 Task: Create in the project AgileExpert and in the Backlog issue 'Implement a new cloud-based inventory management system for a company with advanced inventory tracking and restocking features' a child issue 'Serverless computing application cost optimization and remediation', and assign it to team member softage.2@softage.net. Create in the project AgileExpert and in the Backlog issue 'Integrate a new gamification feature into an existing mobile application to increase user engagement and retention' a child issue 'Automated infrastructure security incident response testing and reporting', and assign it to team member softage.3@softage.net
Action: Mouse scrolled (486, 431) with delta (0, 0)
Screenshot: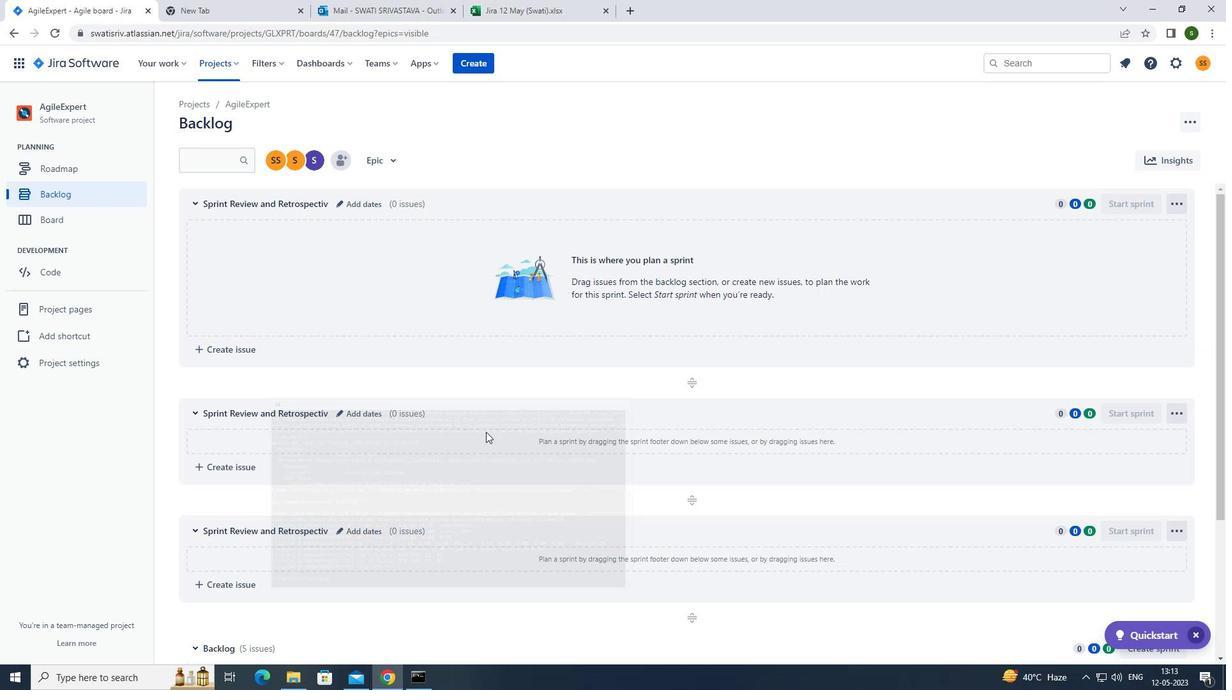
Action: Mouse scrolled (486, 431) with delta (0, 0)
Screenshot: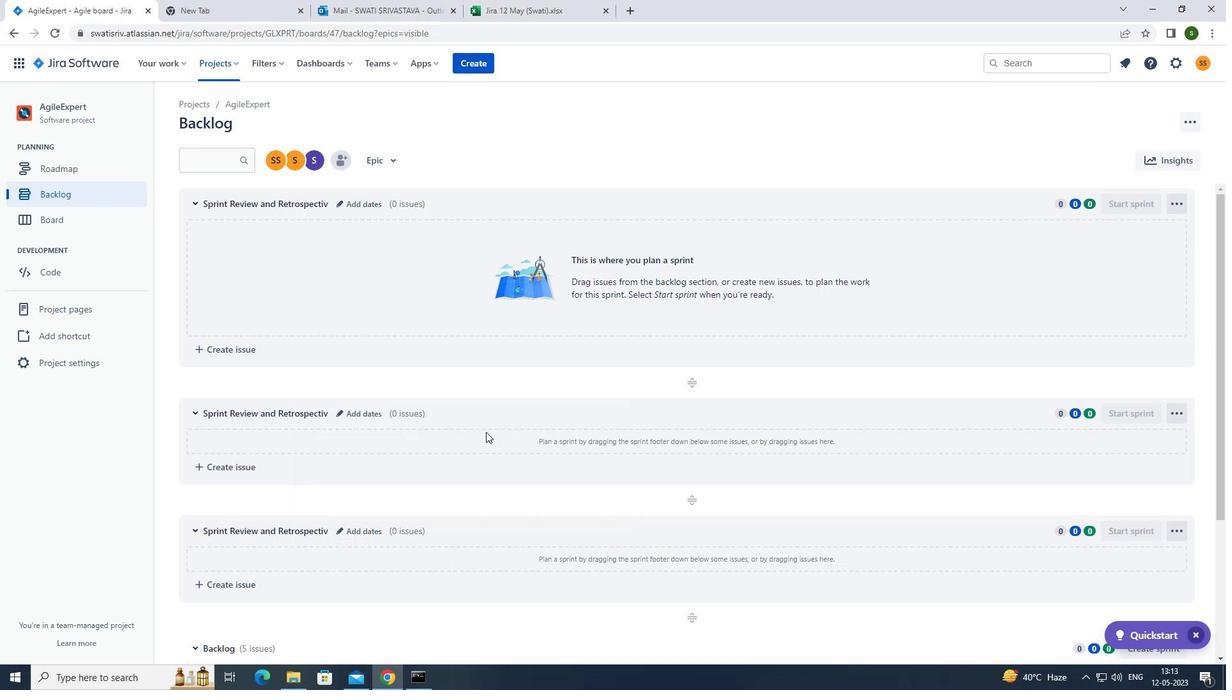 
Action: Mouse scrolled (486, 431) with delta (0, 0)
Screenshot: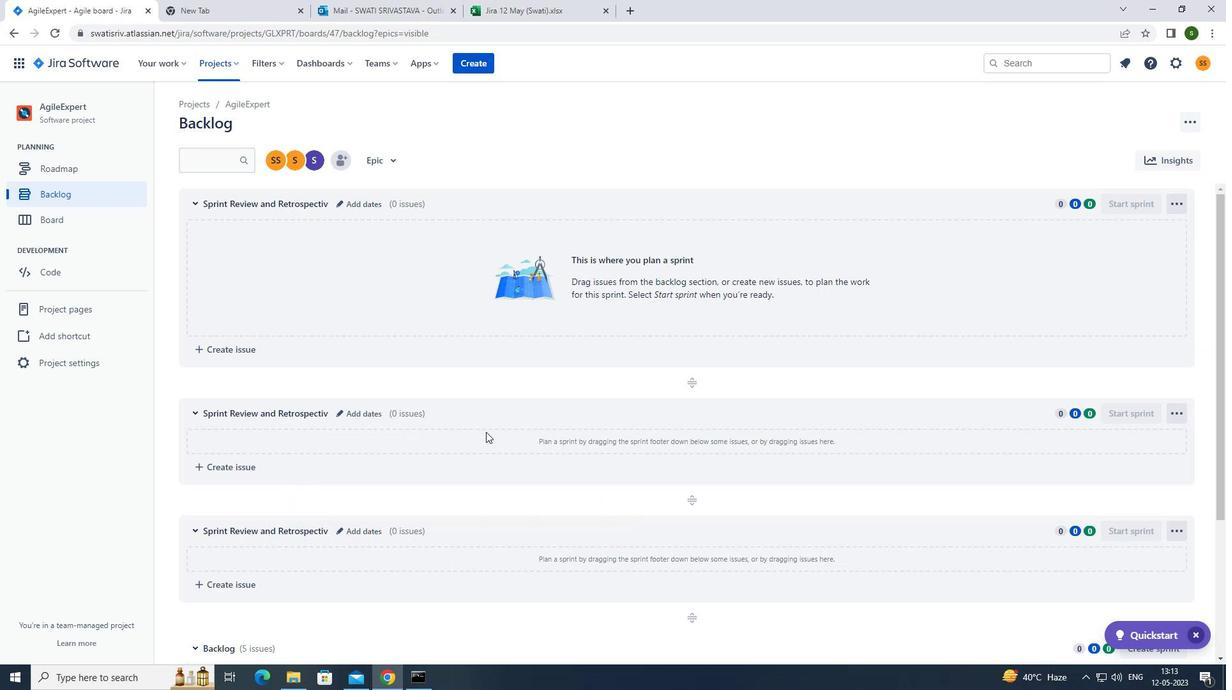 
Action: Mouse scrolled (486, 431) with delta (0, 0)
Screenshot: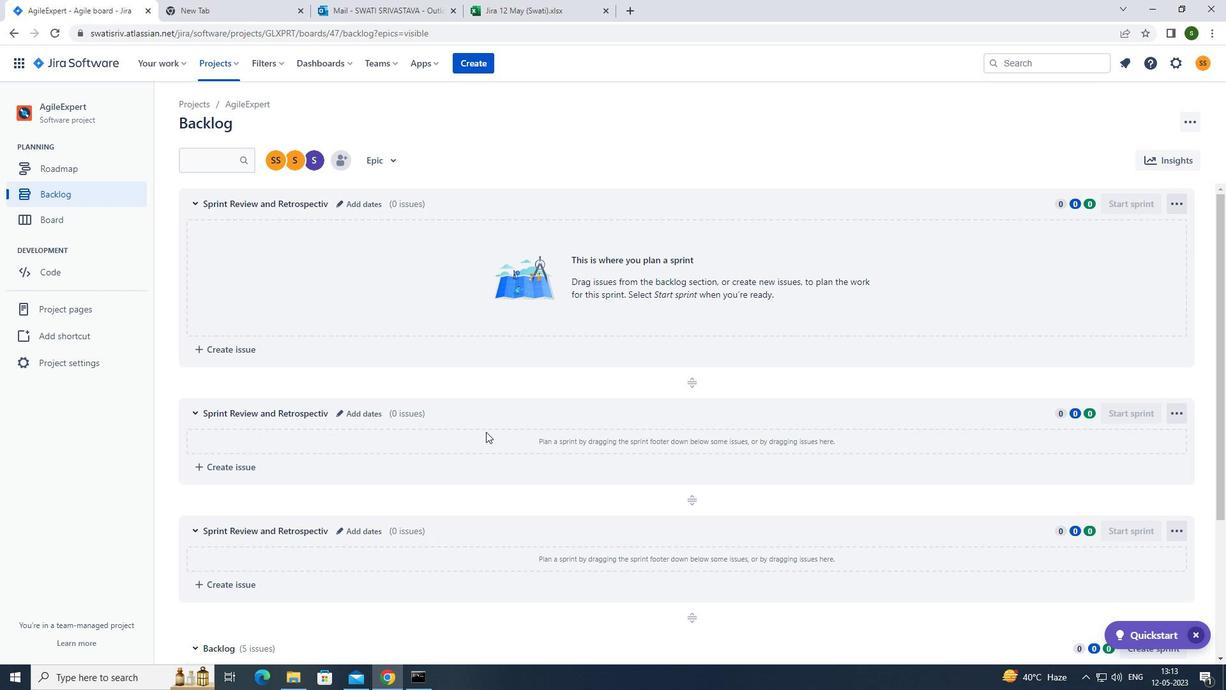 
Action: Mouse scrolled (486, 431) with delta (0, 0)
Screenshot: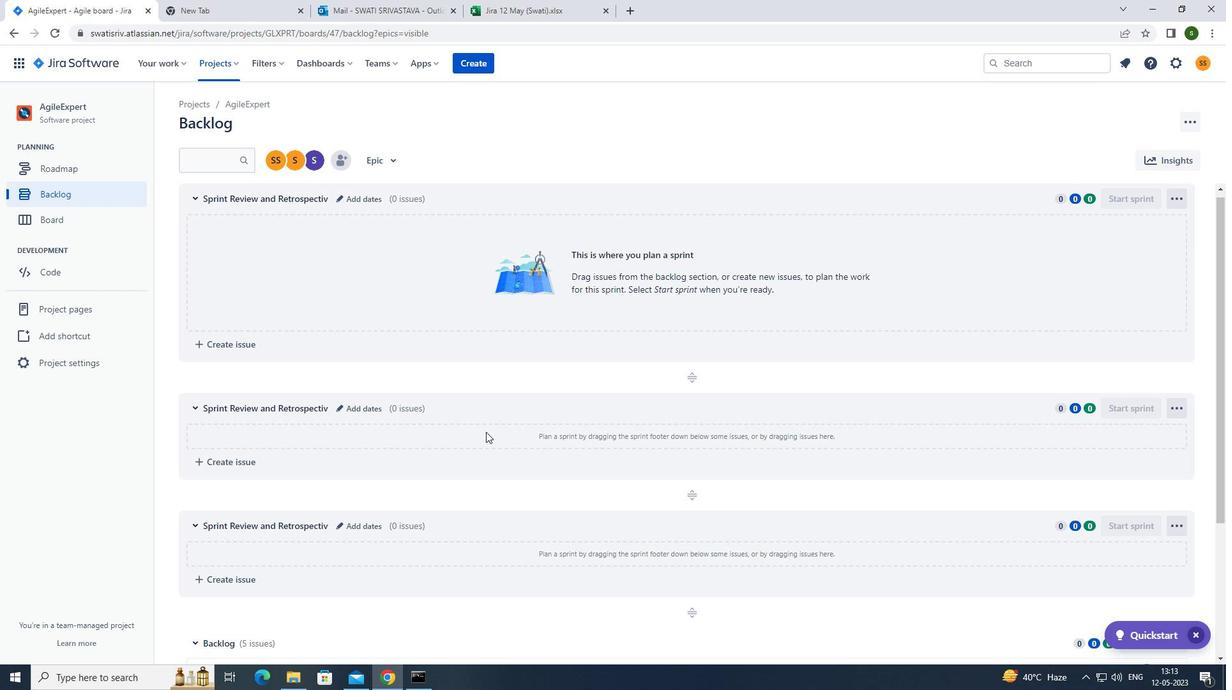 
Action: Mouse scrolled (486, 431) with delta (0, 0)
Screenshot: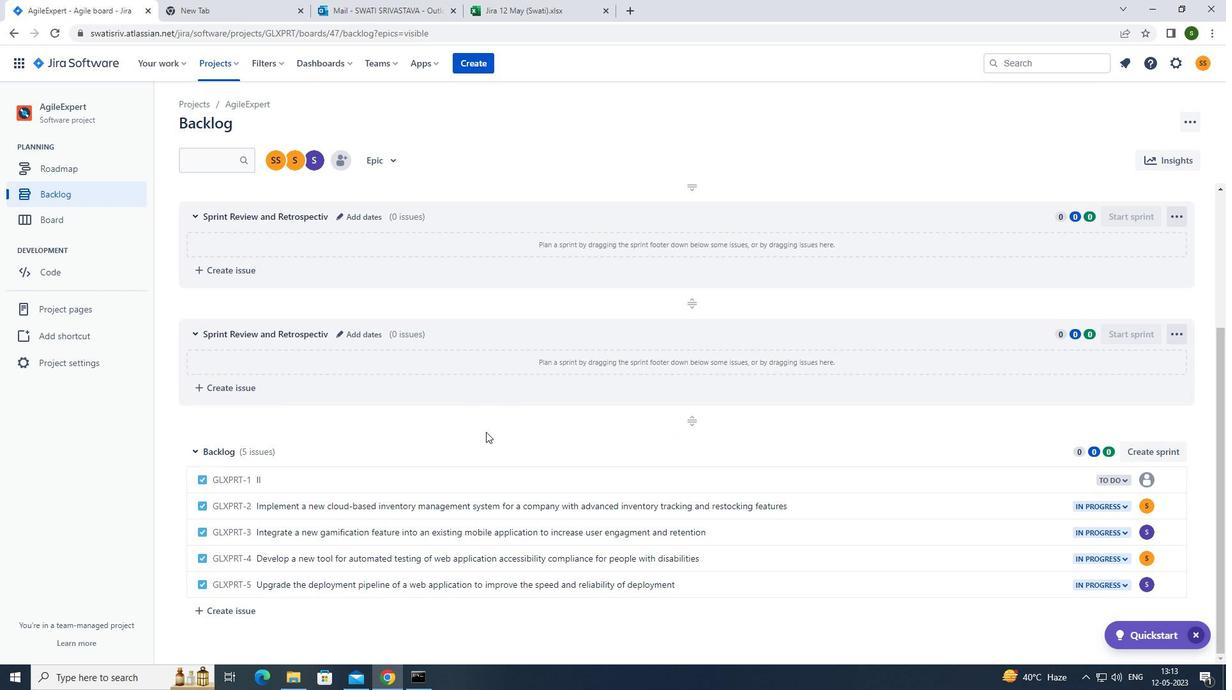 
Action: Mouse scrolled (486, 431) with delta (0, 0)
Screenshot: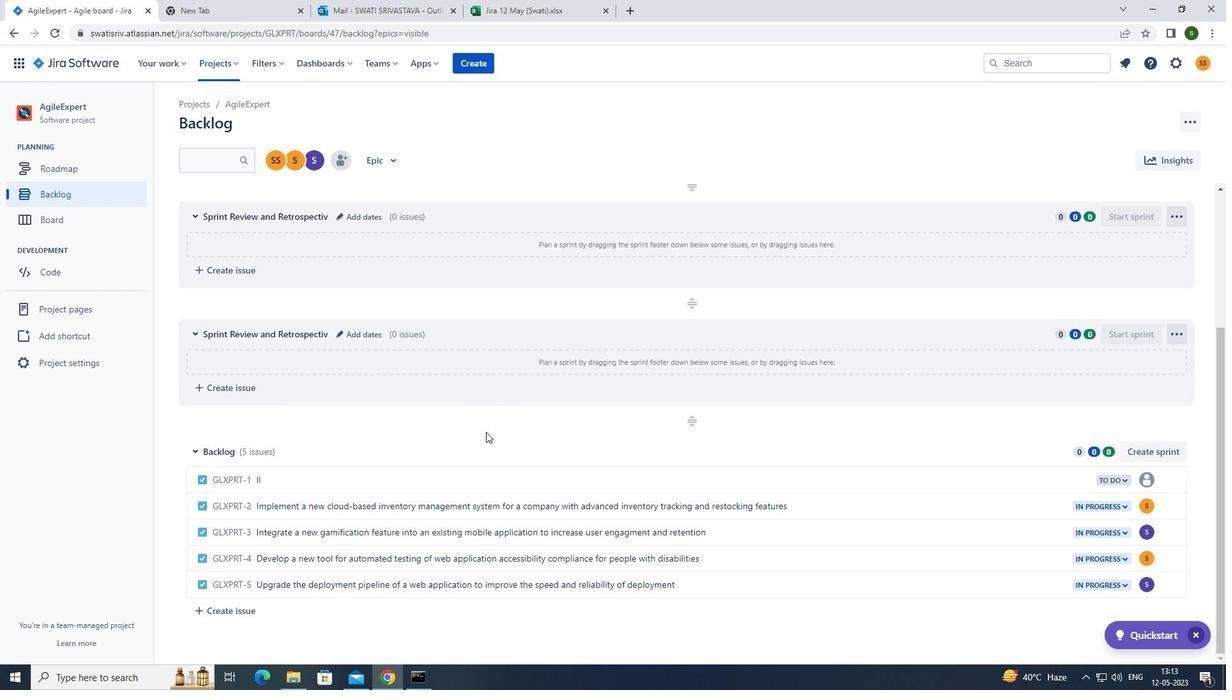 
Action: Mouse moved to (862, 511)
Screenshot: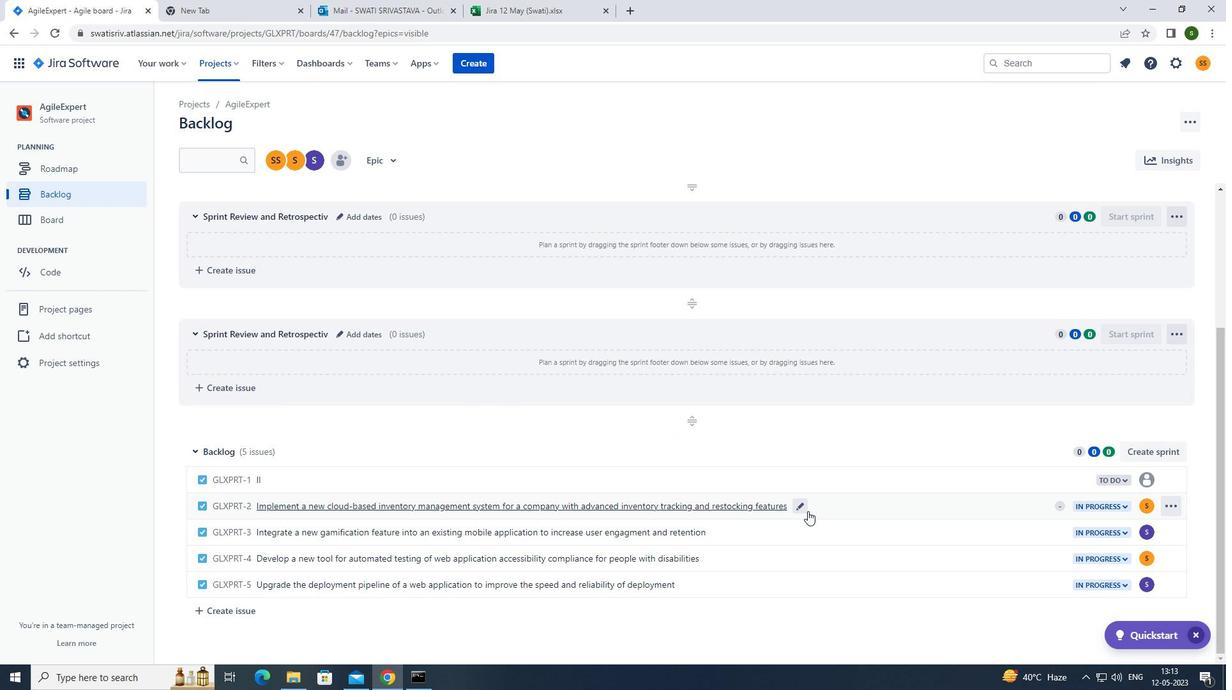 
Action: Mouse pressed left at (862, 511)
Screenshot: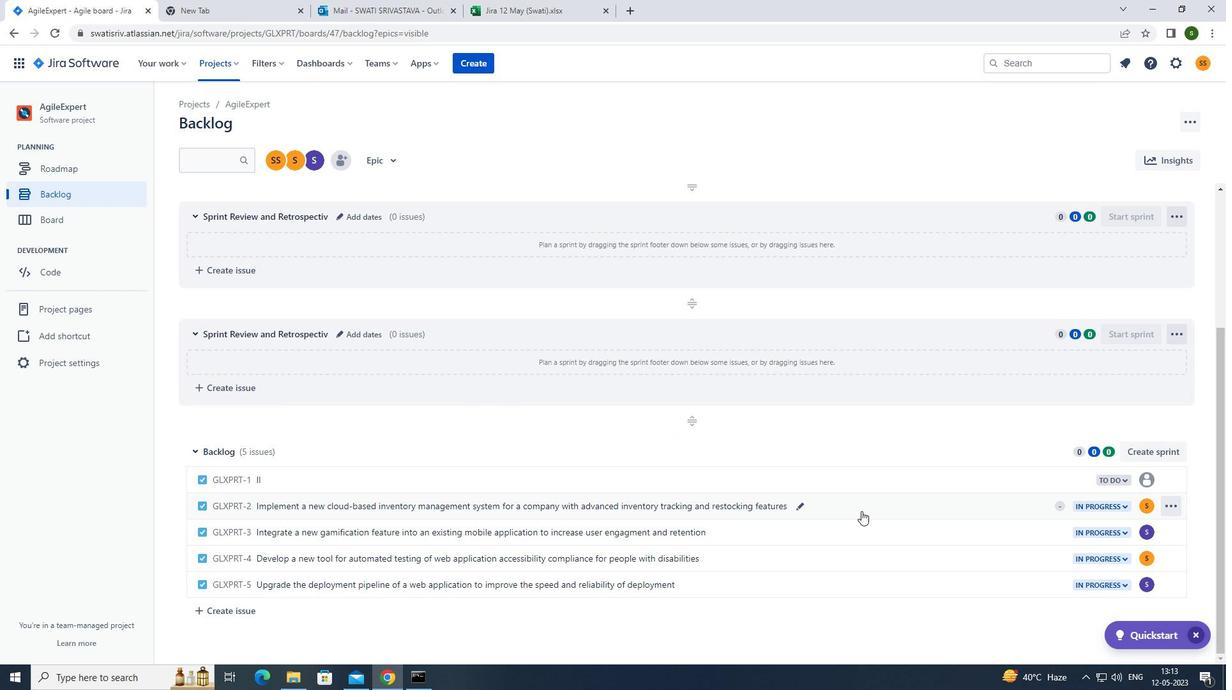 
Action: Mouse moved to (1007, 326)
Screenshot: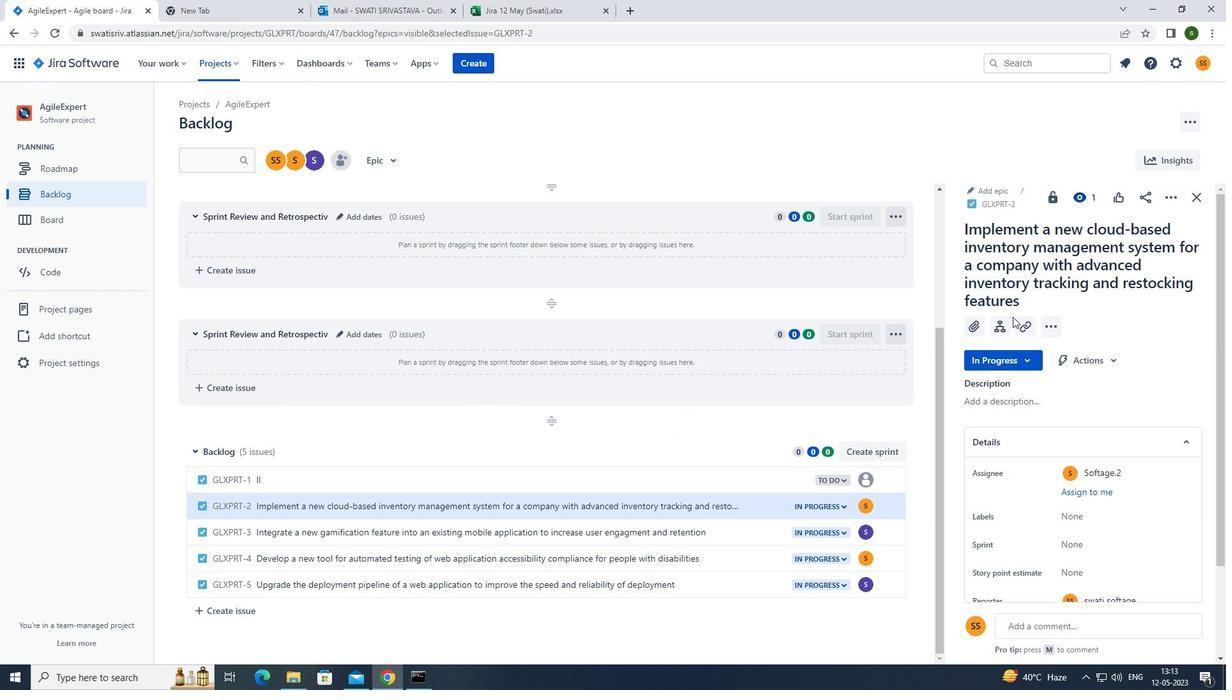 
Action: Mouse pressed left at (1007, 326)
Screenshot: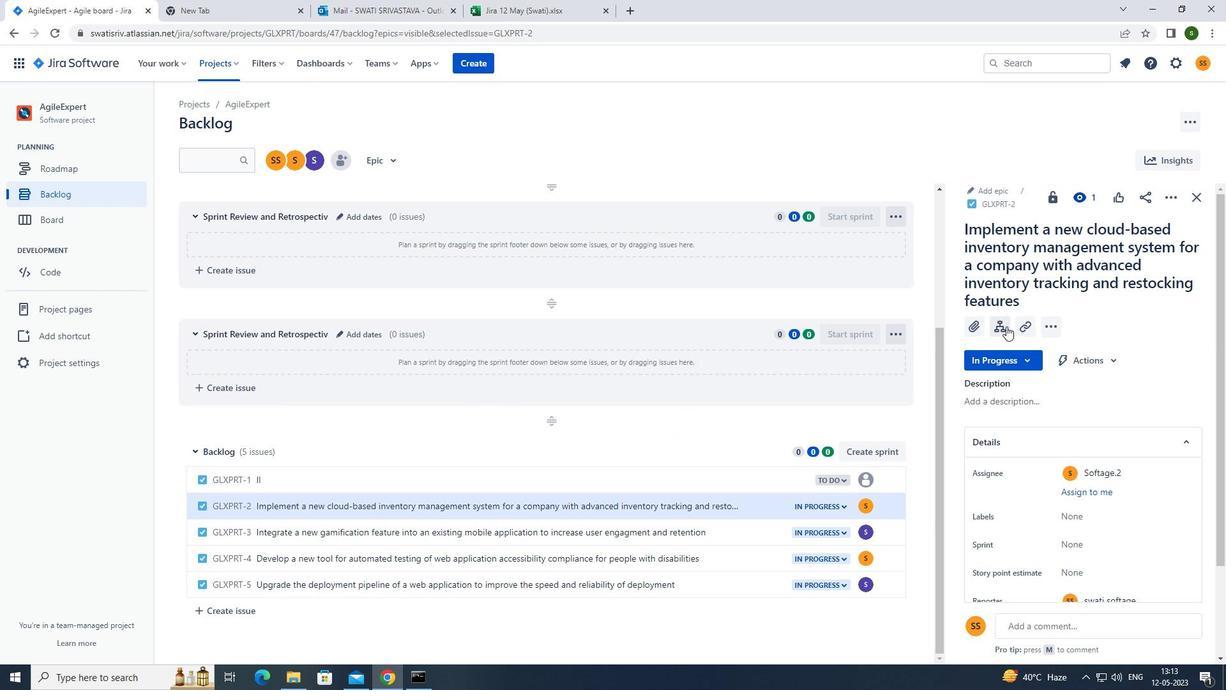 
Action: Mouse moved to (1032, 405)
Screenshot: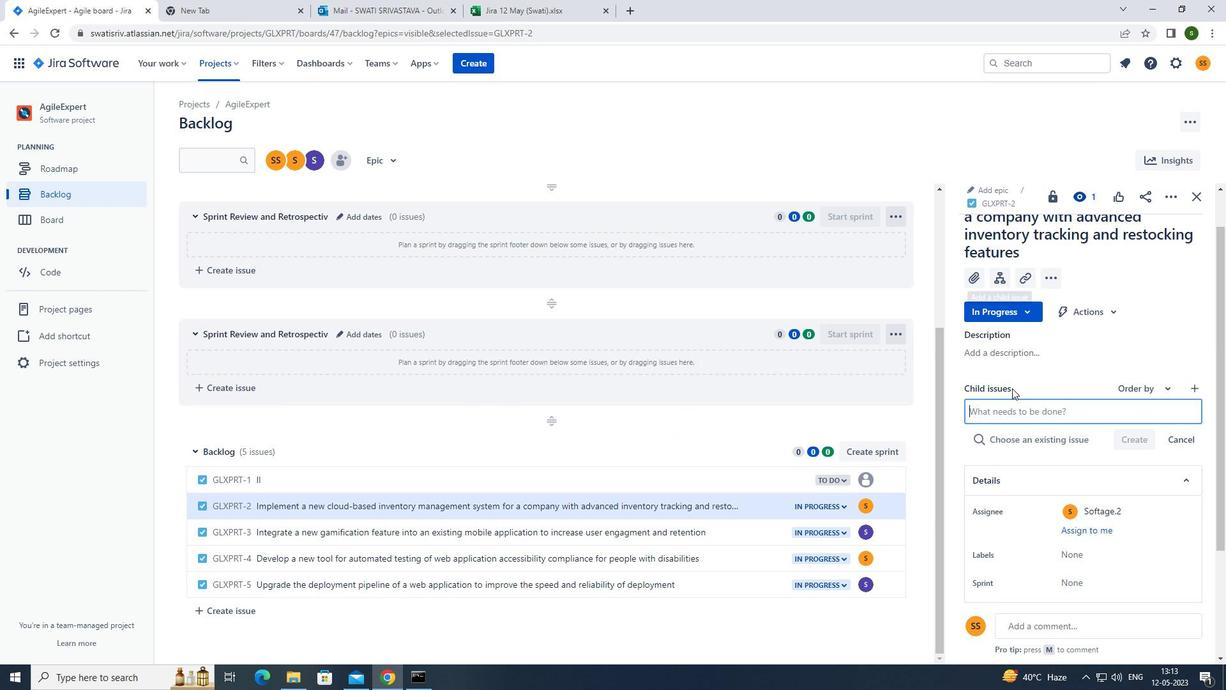 
Action: Mouse pressed left at (1032, 405)
Screenshot: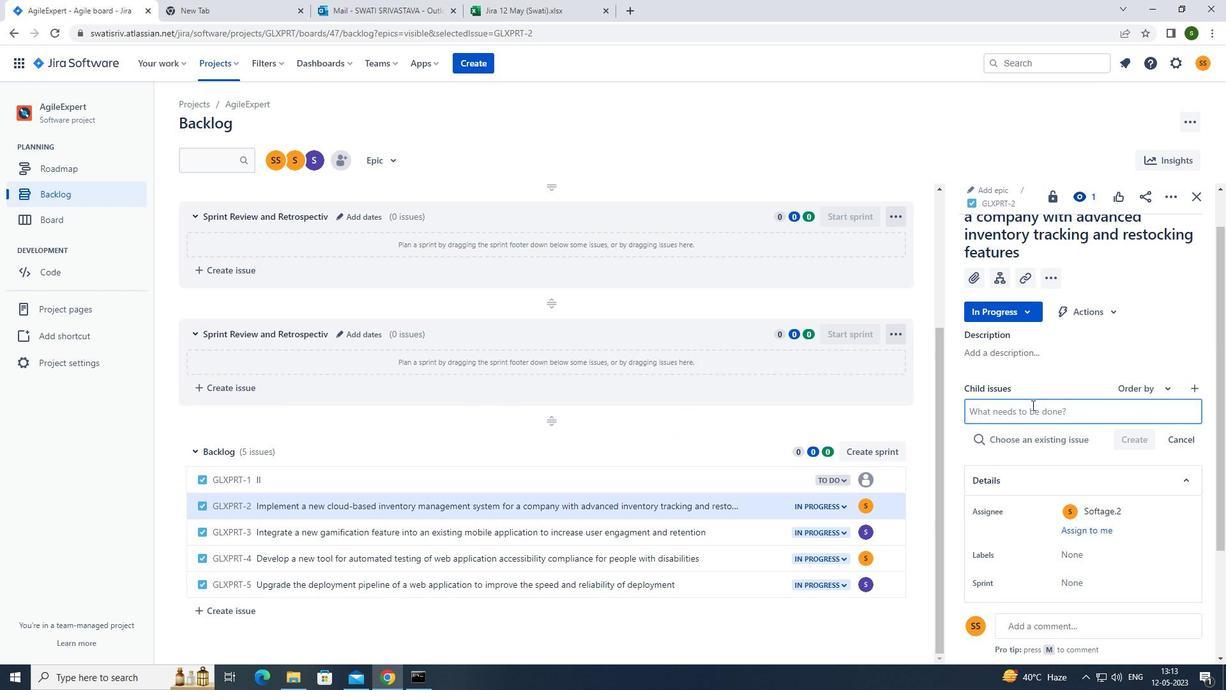
Action: Mouse moved to (1002, 407)
Screenshot: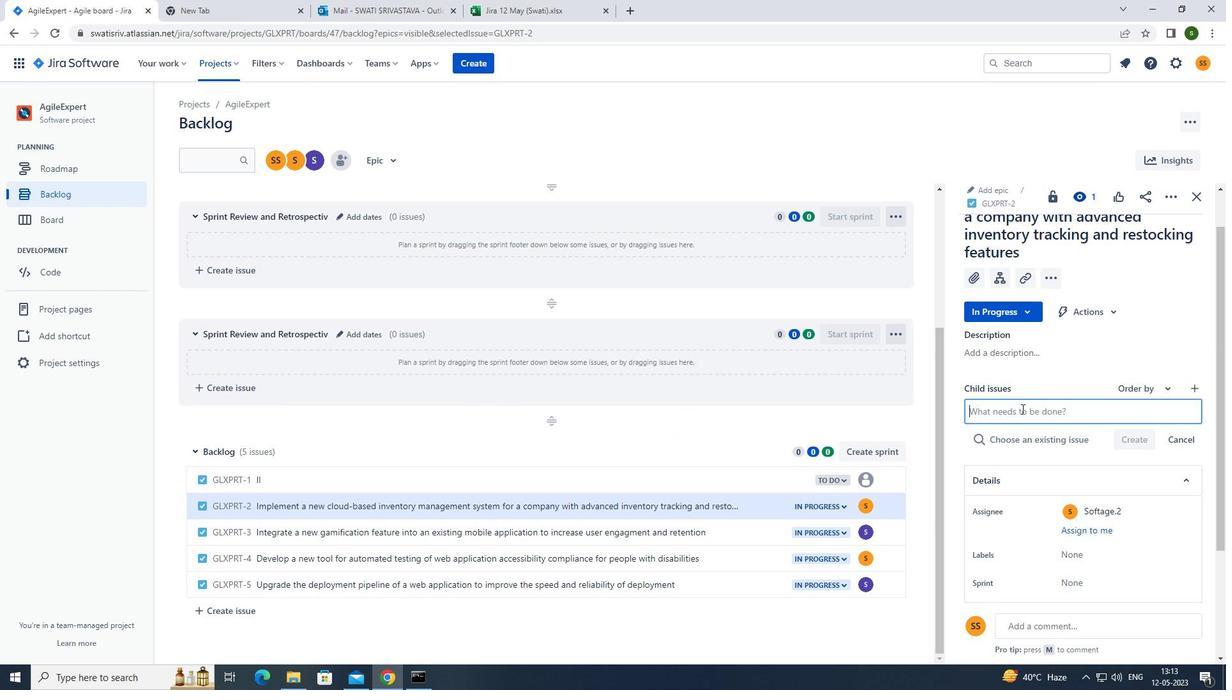 
Action: Key pressed <Key.caps_lock>s<Key.caps_lock>erverless<Key.space>computing<Key.space>application<Key.space>cost<Key.space>optimization<Key.space>and<Key.space>remediation<Key.enter>
Screenshot: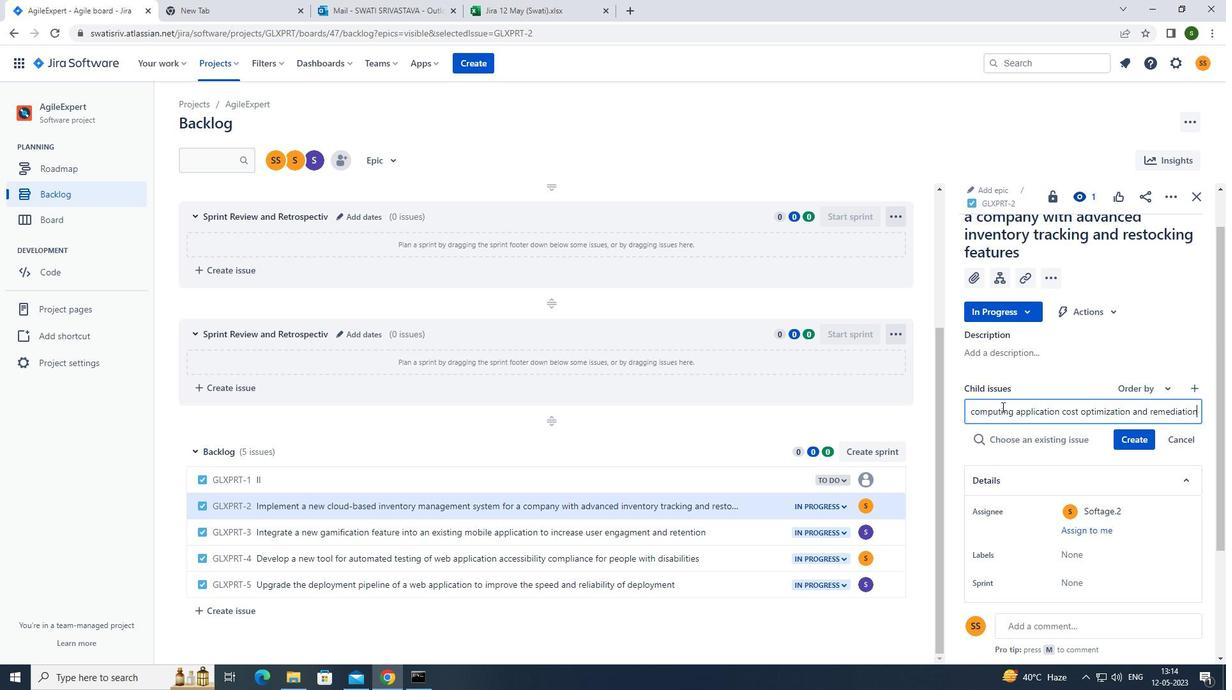
Action: Mouse moved to (1141, 416)
Screenshot: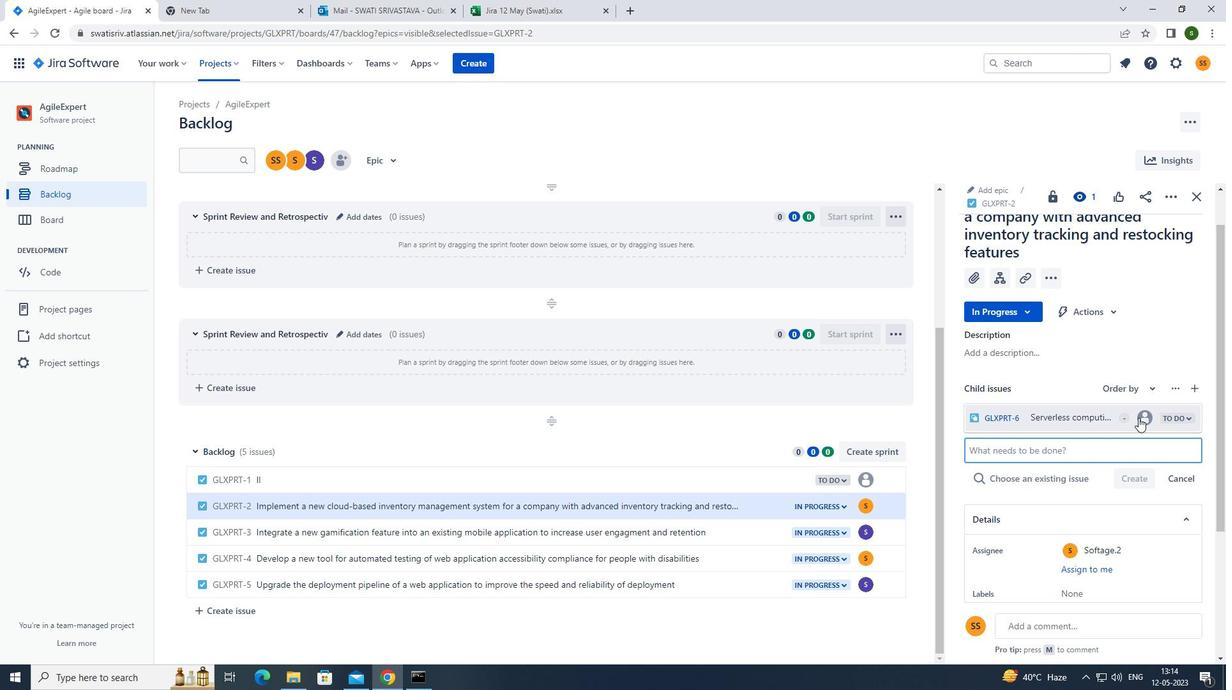 
Action: Mouse pressed left at (1141, 416)
Screenshot: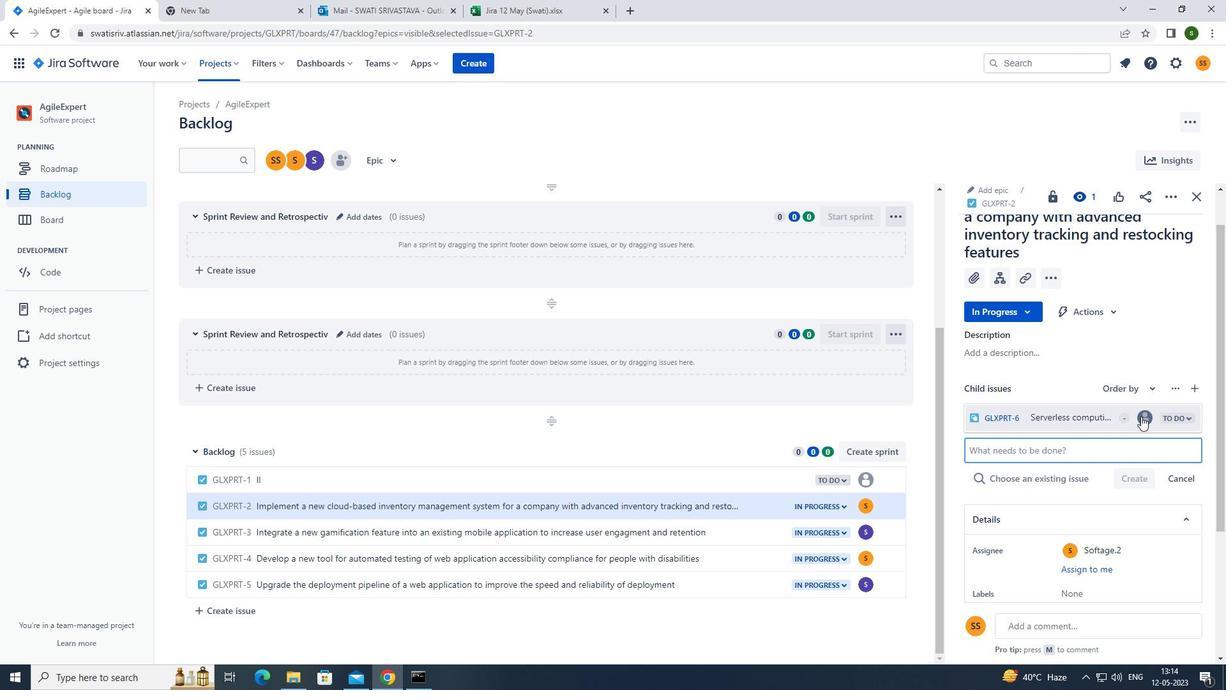 
Action: Mouse moved to (1047, 453)
Screenshot: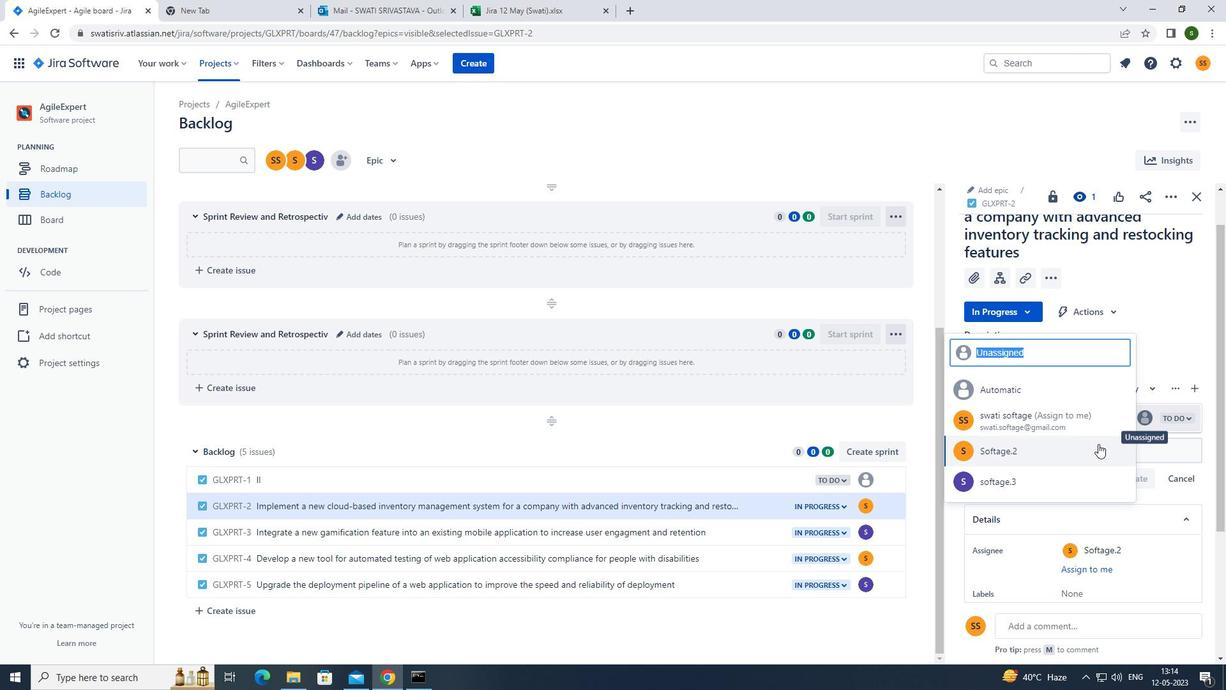 
Action: Mouse pressed left at (1047, 453)
Screenshot: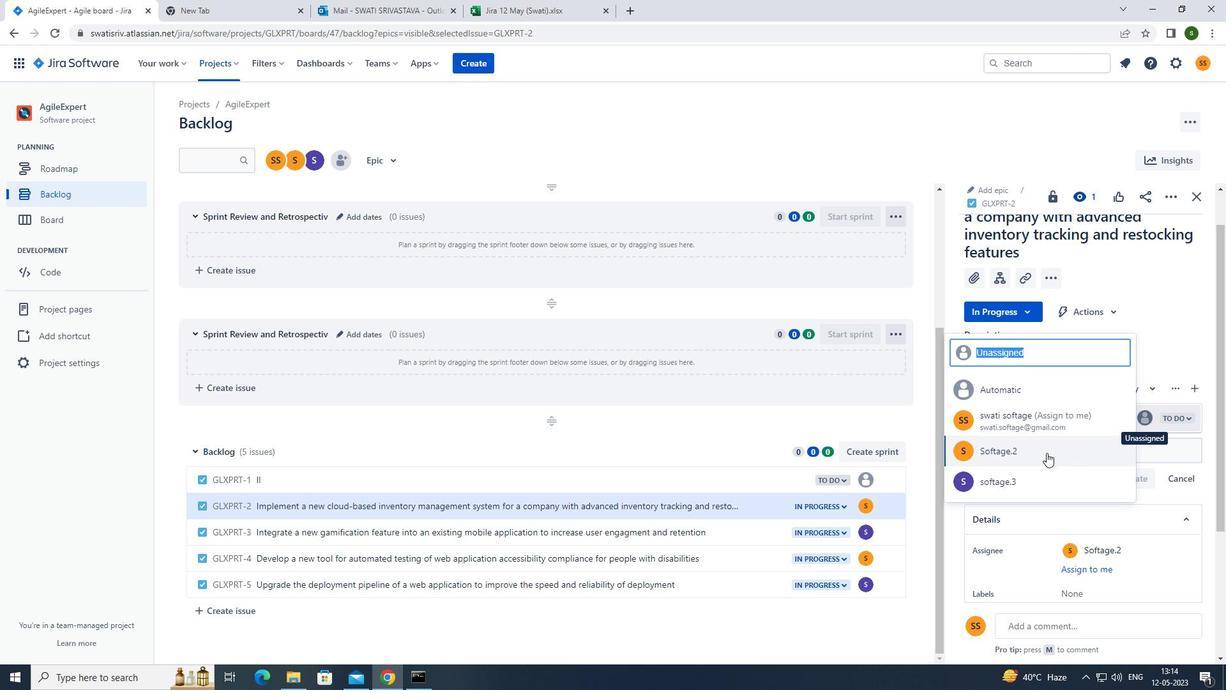 
Action: Mouse moved to (754, 537)
Screenshot: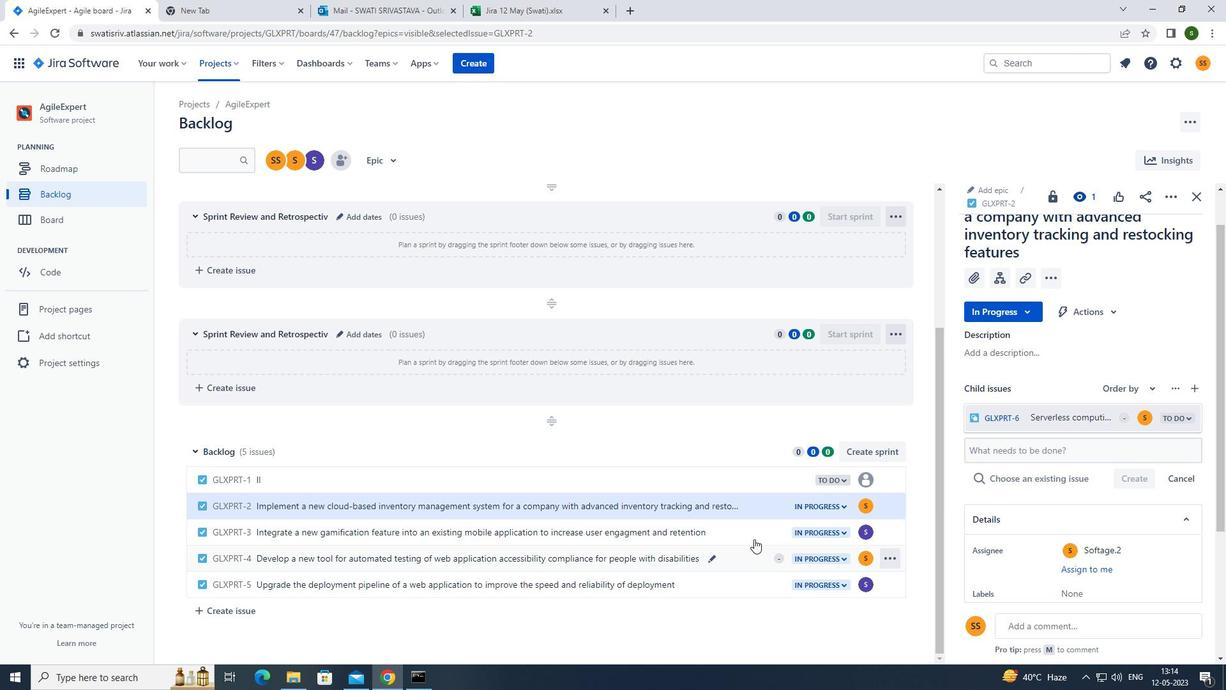 
Action: Mouse pressed left at (754, 537)
Screenshot: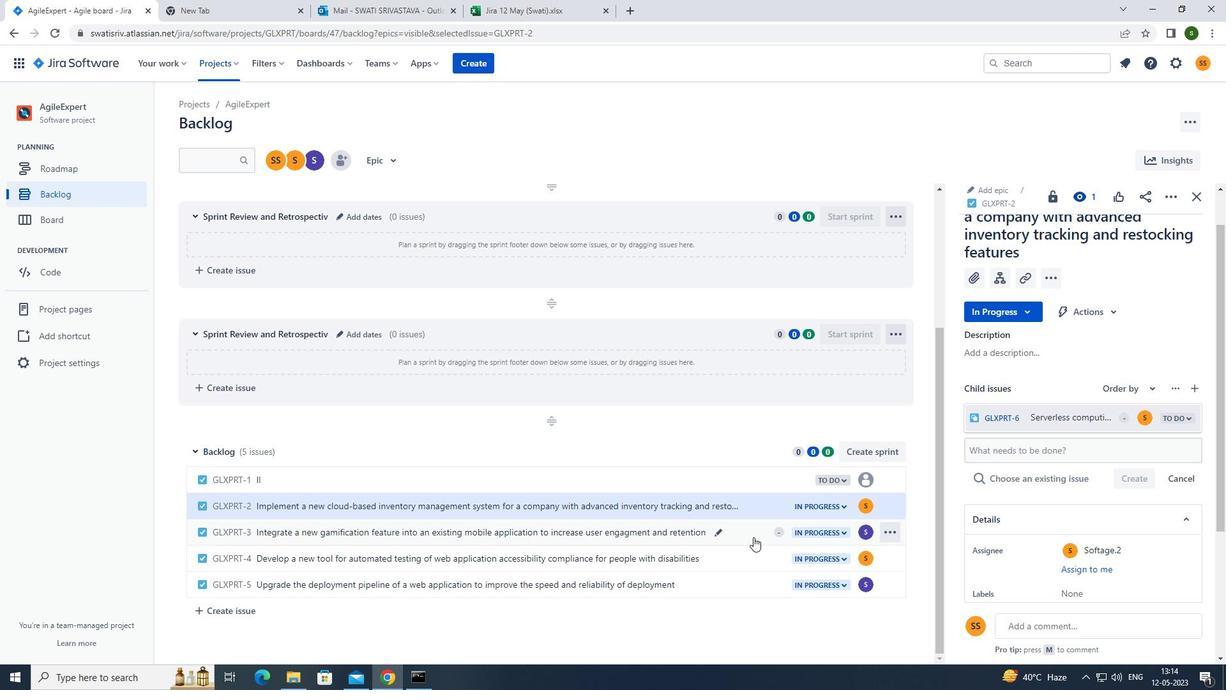 
Action: Mouse moved to (1002, 307)
Screenshot: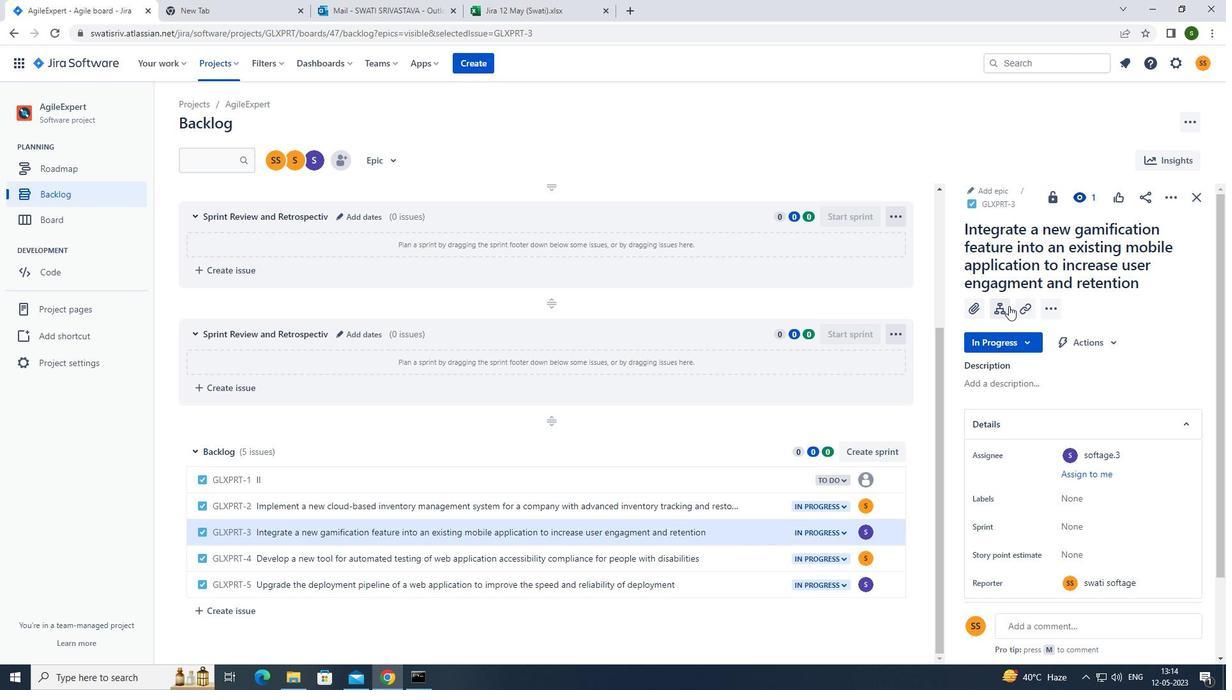
Action: Mouse pressed left at (1002, 307)
Screenshot: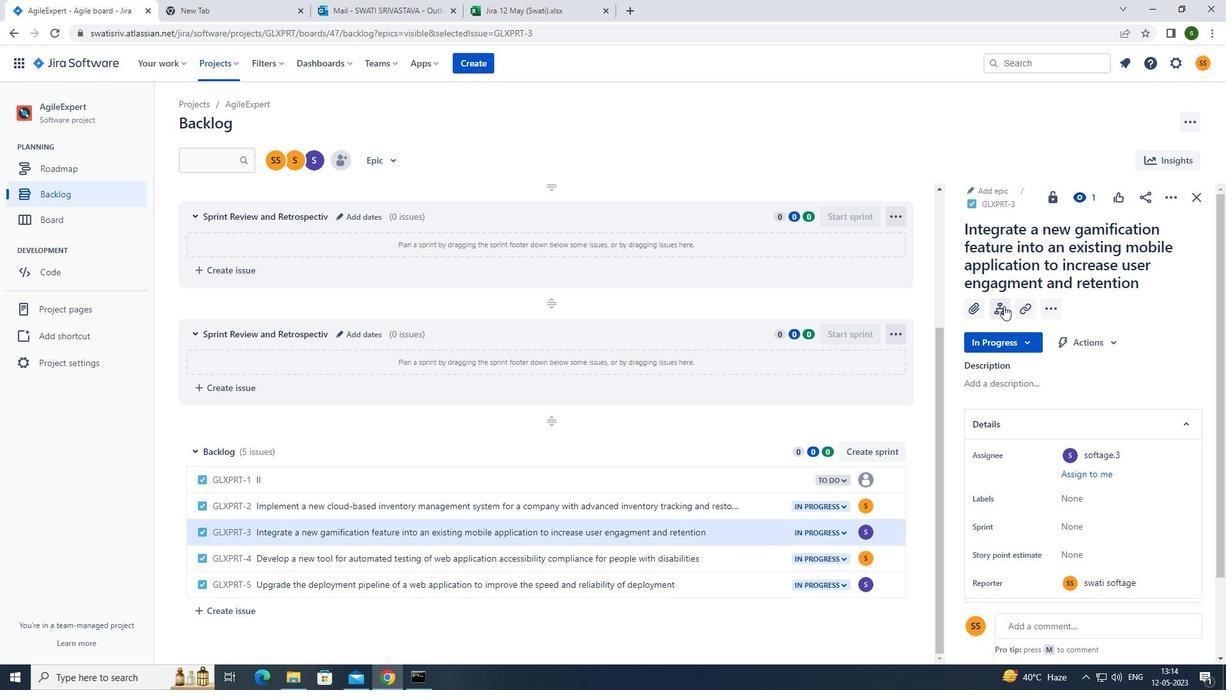 
Action: Mouse moved to (1037, 409)
Screenshot: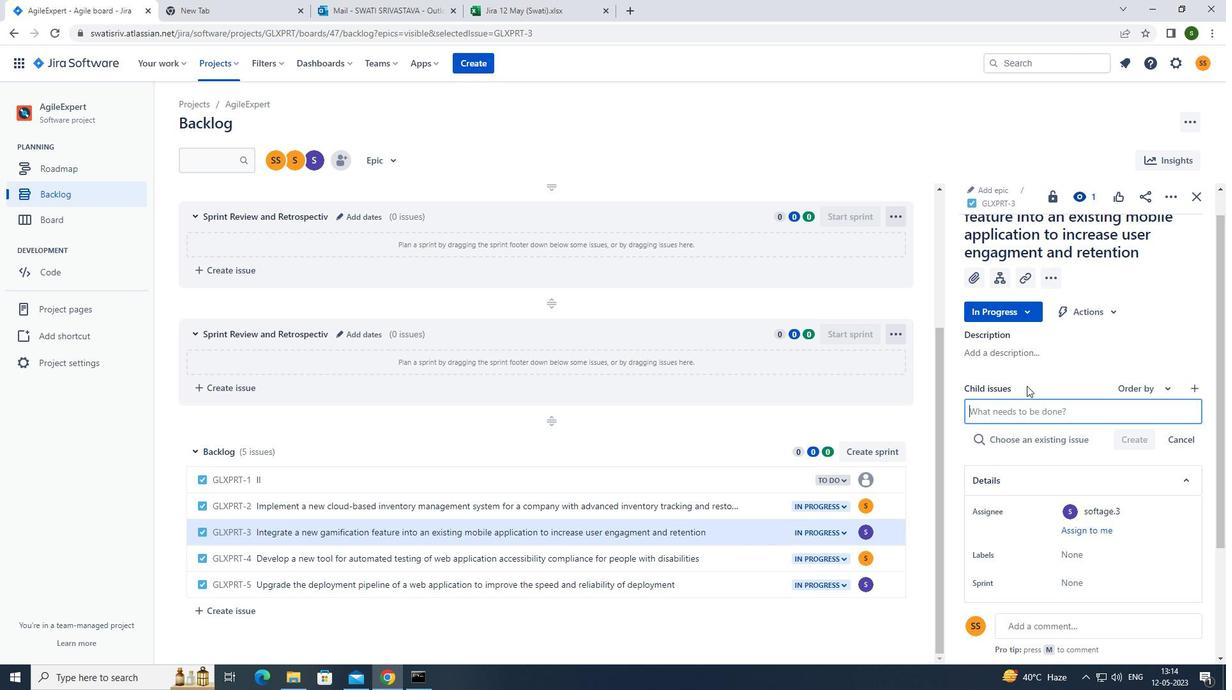 
Action: Mouse pressed left at (1037, 409)
Screenshot: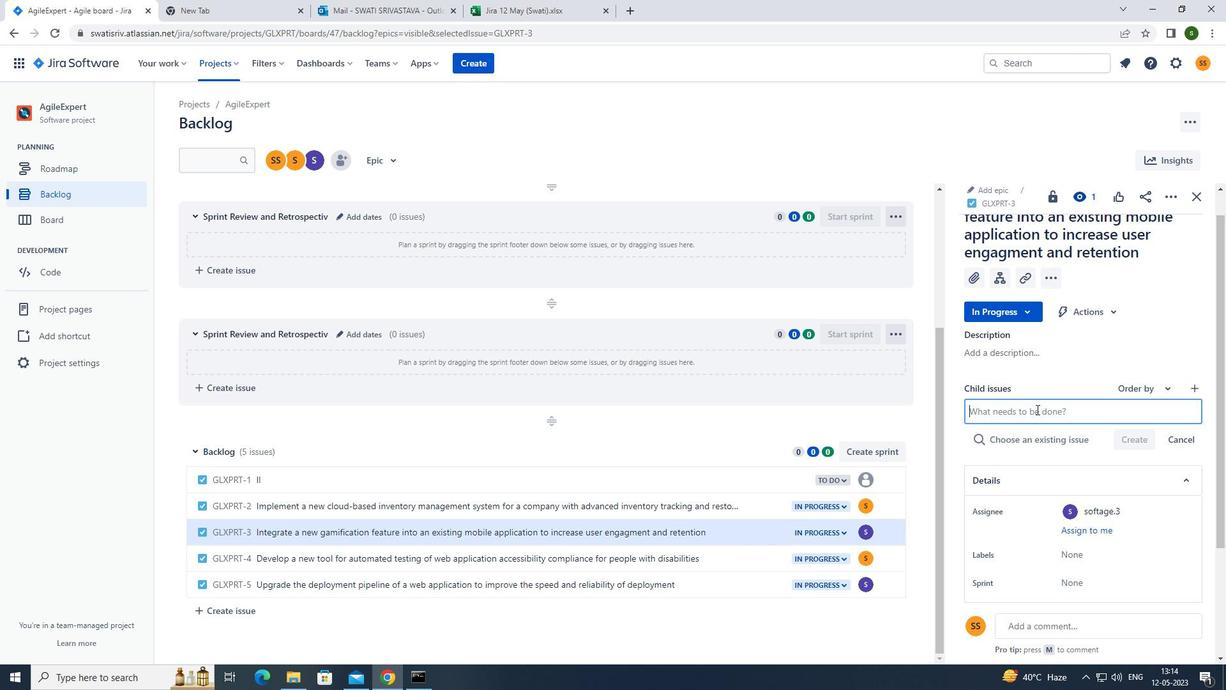 
Action: Key pressed <Key.caps_lock>a<Key.caps_lock>utomated<Key.space>infrastructure<Key.space>security<Key.space>incident<Key.space>response<Key.space>testing<Key.space>and<Key.space>reporting<Key.enter>
Screenshot: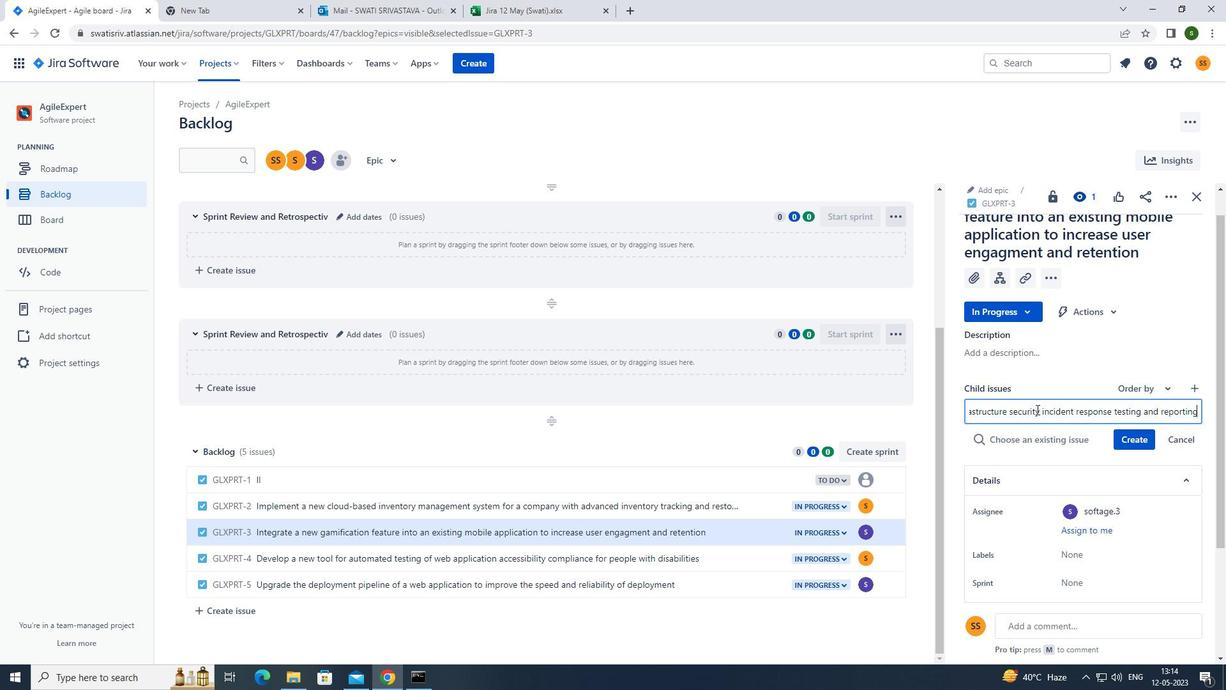 
Action: Mouse moved to (1144, 417)
Screenshot: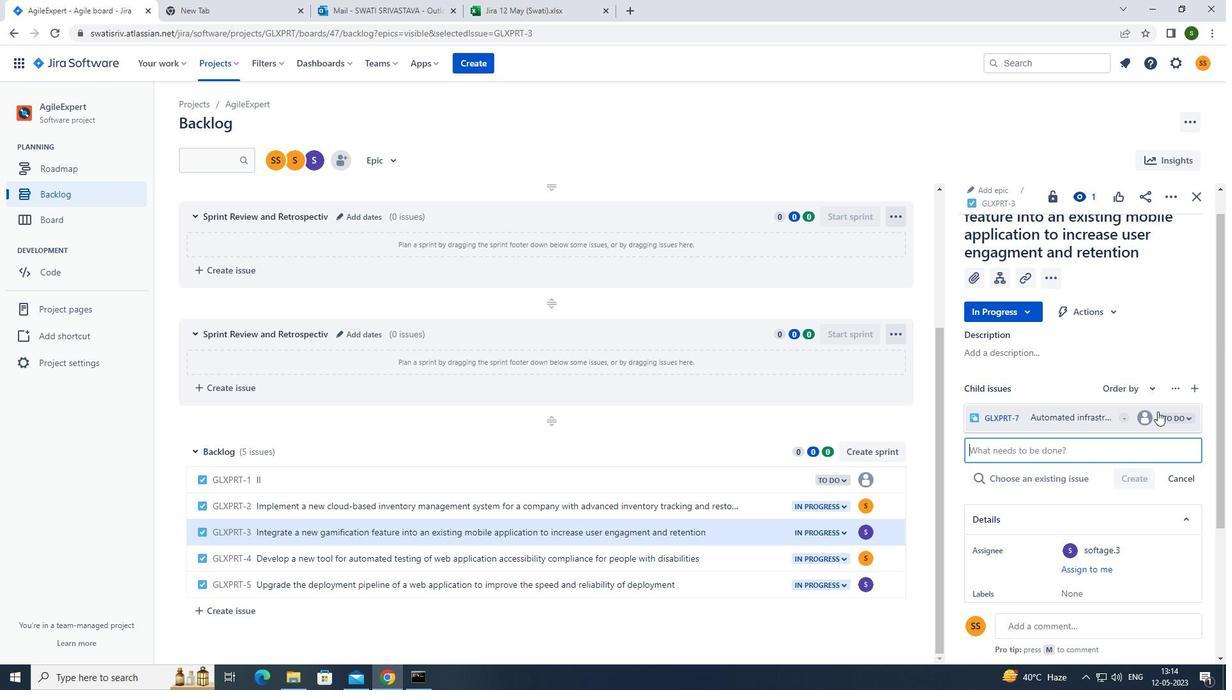
Action: Mouse pressed left at (1144, 417)
Screenshot: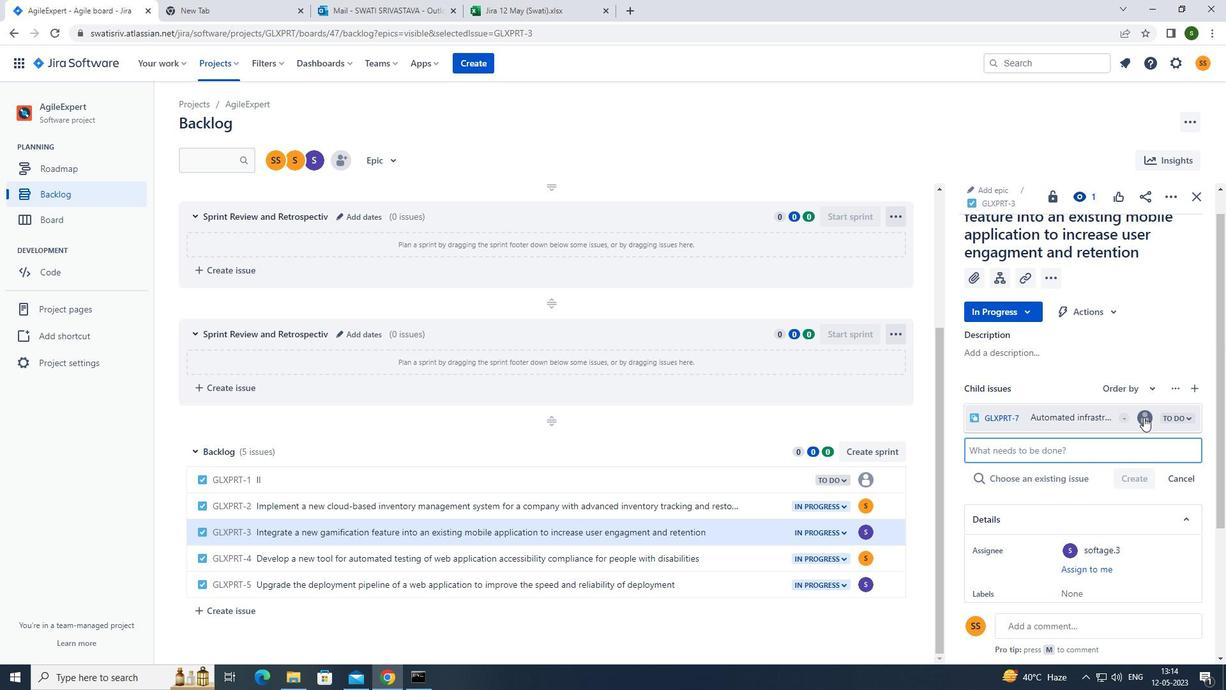 
Action: Mouse moved to (1039, 487)
Screenshot: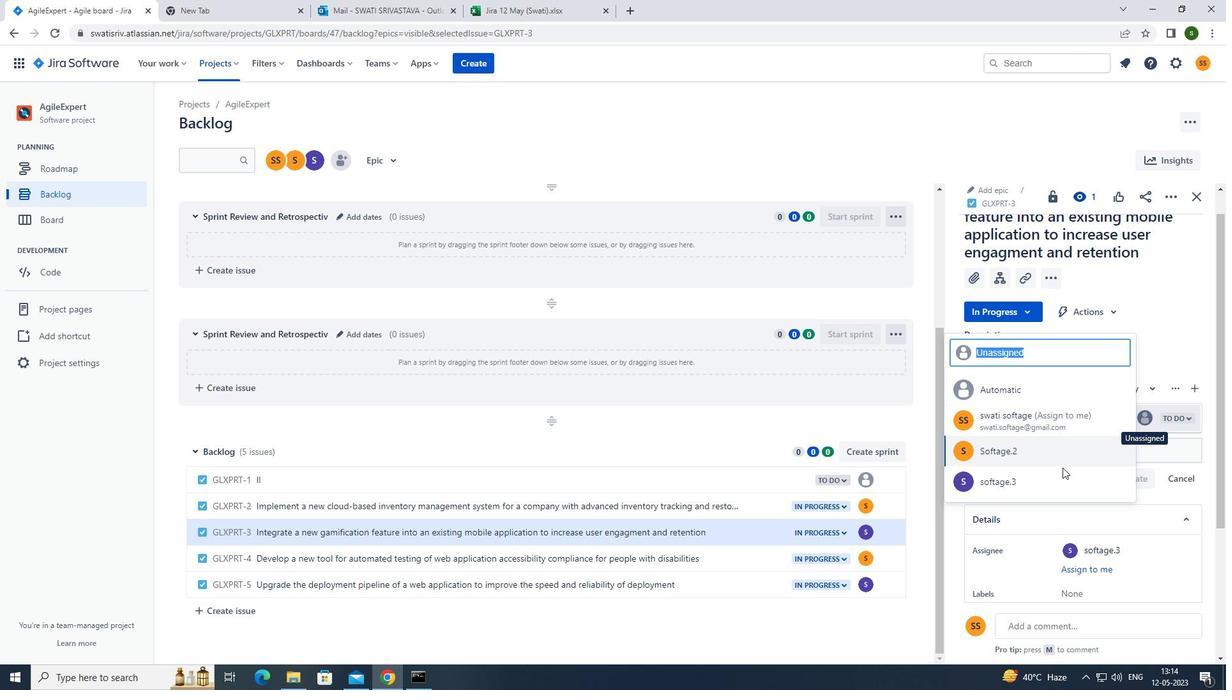 
Action: Mouse pressed left at (1039, 487)
Screenshot: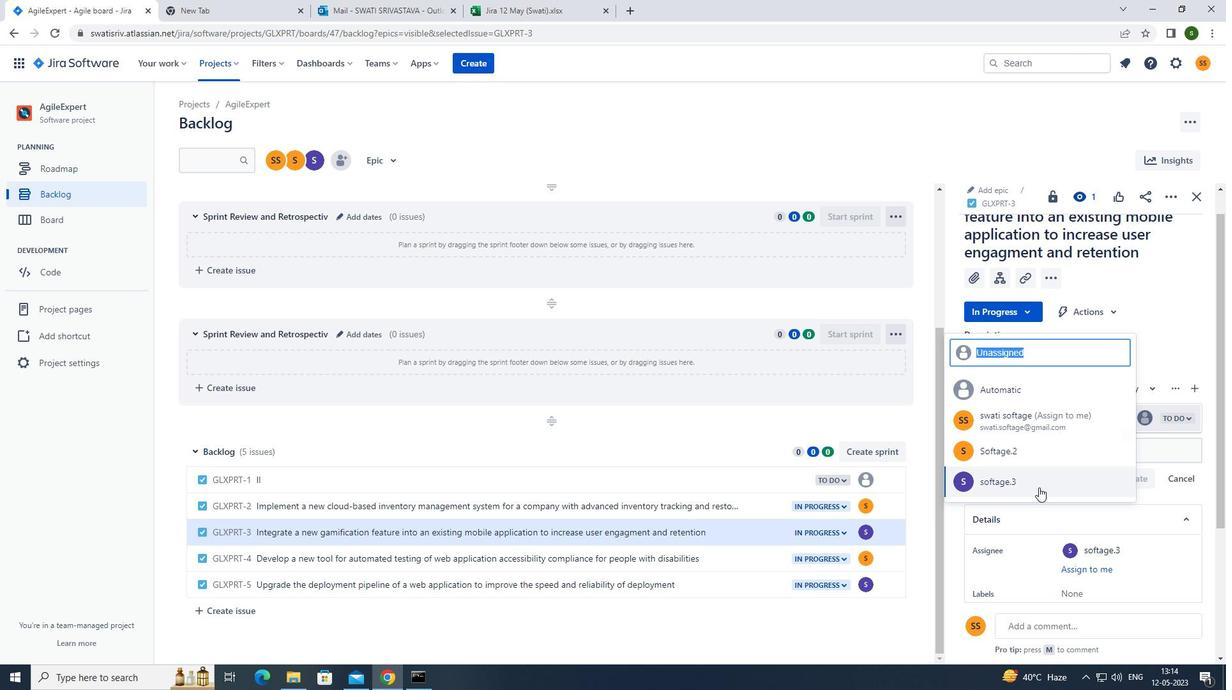 
Action: Mouse moved to (1039, 486)
Screenshot: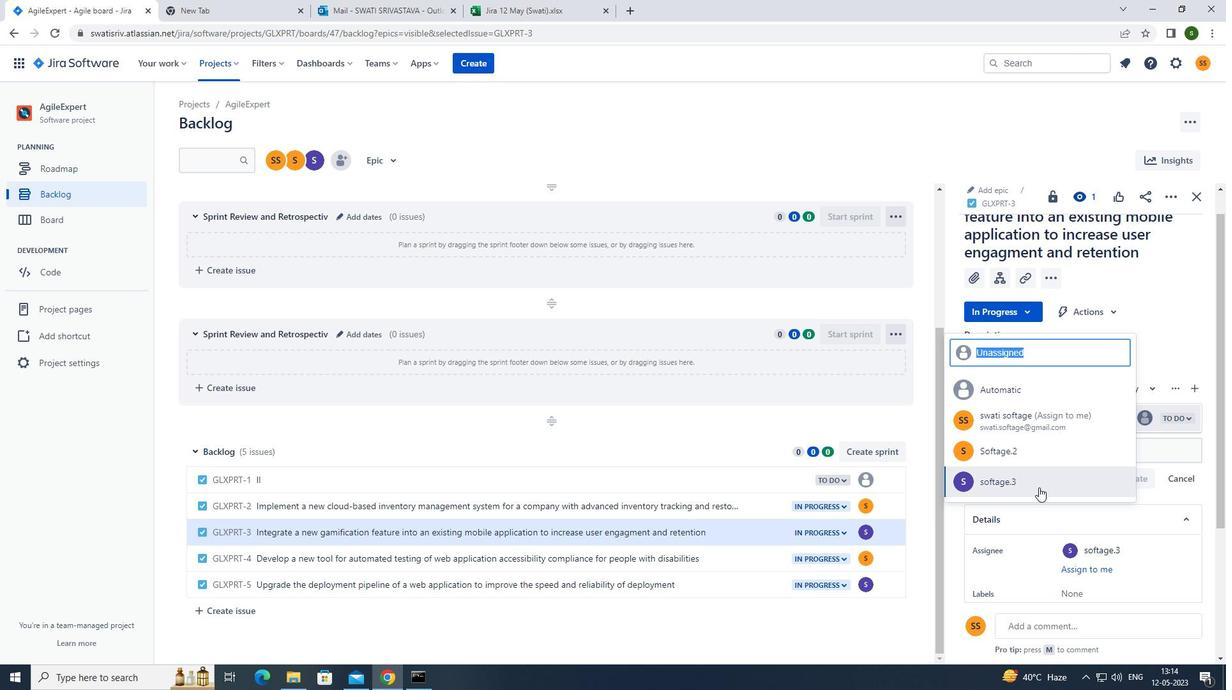 
